 Task: Change the post settings so that anyone can comment.
Action: Mouse moved to (788, 80)
Screenshot: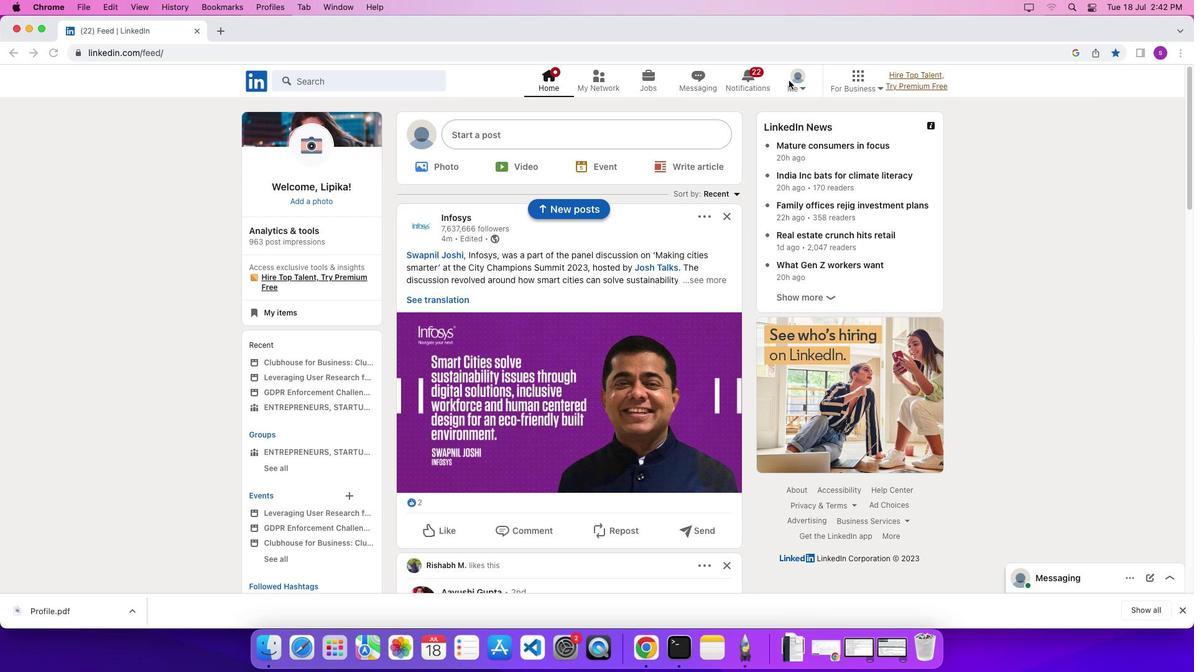 
Action: Mouse pressed left at (788, 80)
Screenshot: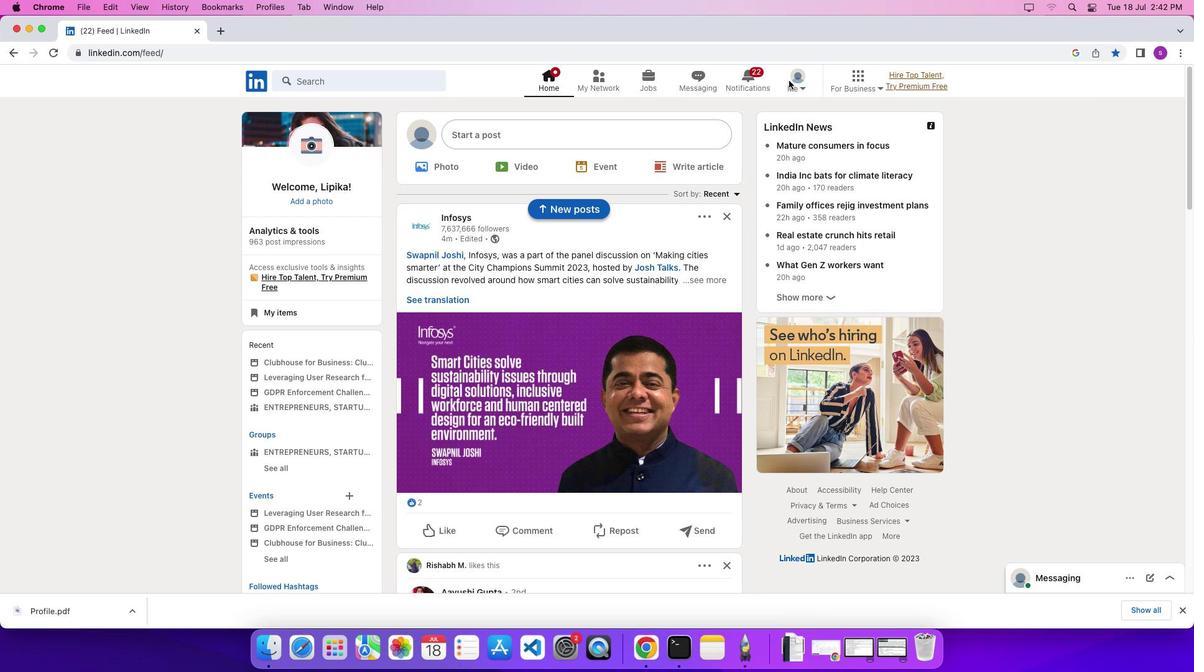 
Action: Mouse moved to (800, 85)
Screenshot: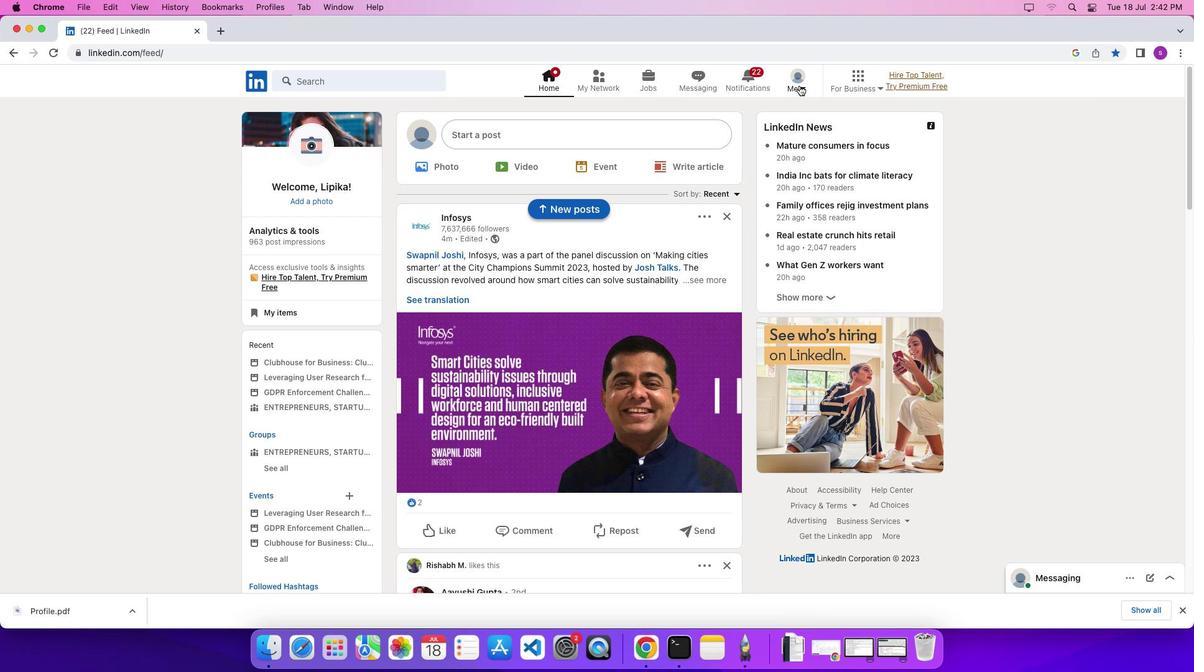 
Action: Mouse pressed left at (800, 85)
Screenshot: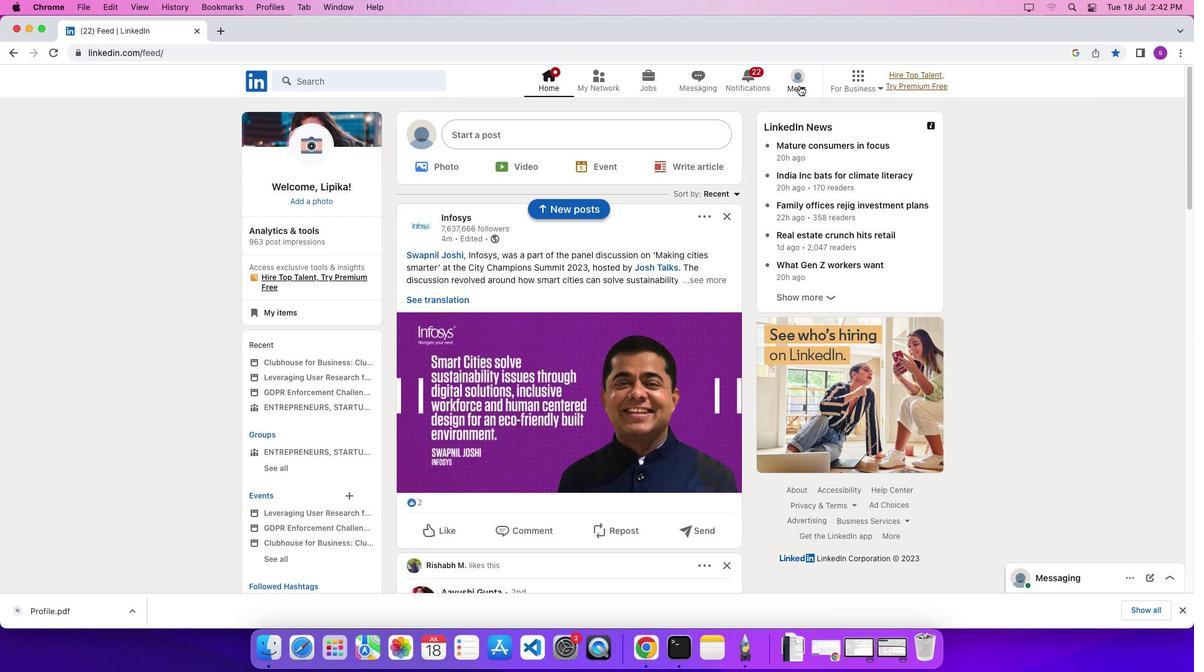 
Action: Mouse moved to (792, 151)
Screenshot: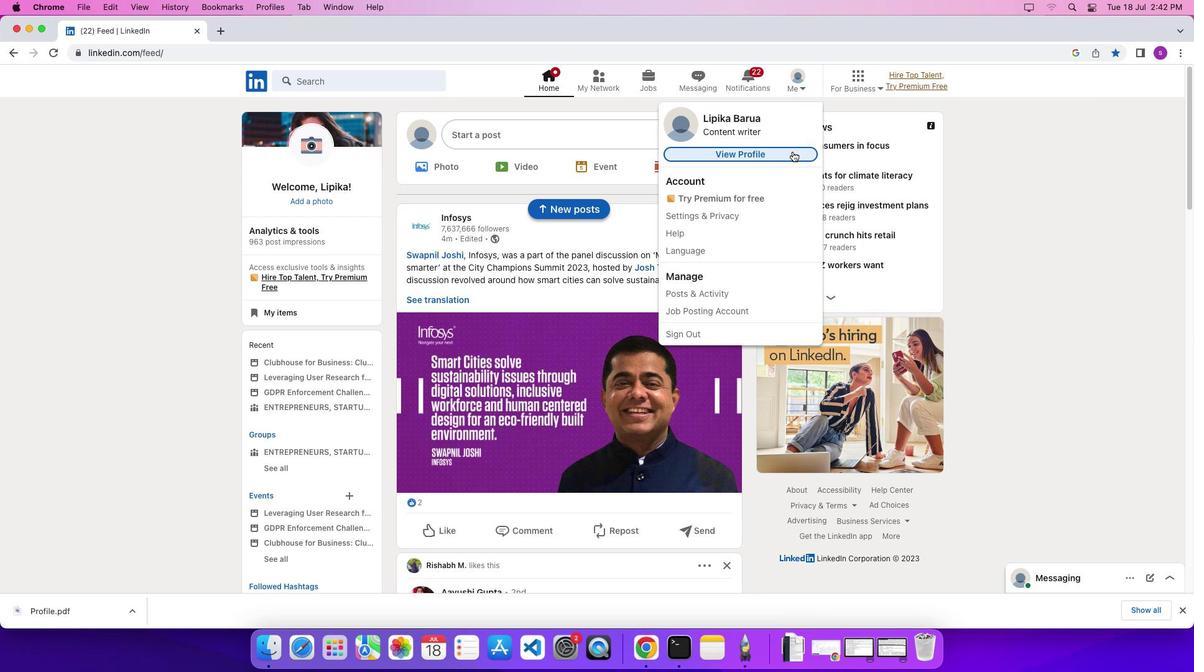 
Action: Mouse pressed left at (792, 151)
Screenshot: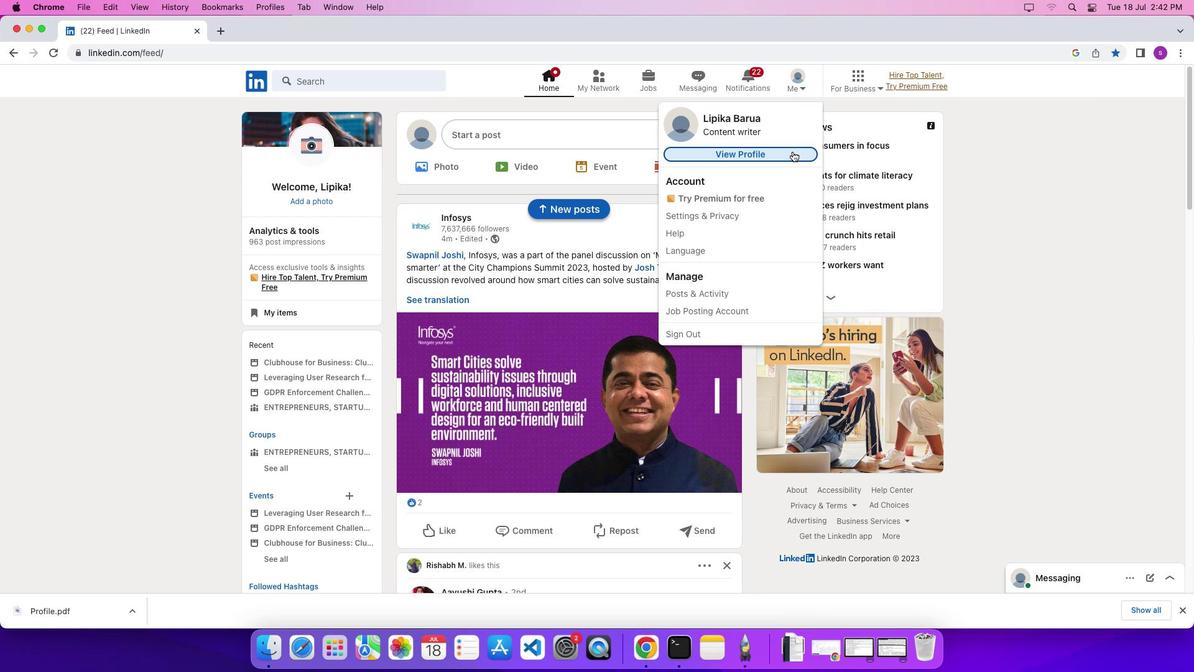 
Action: Mouse moved to (503, 356)
Screenshot: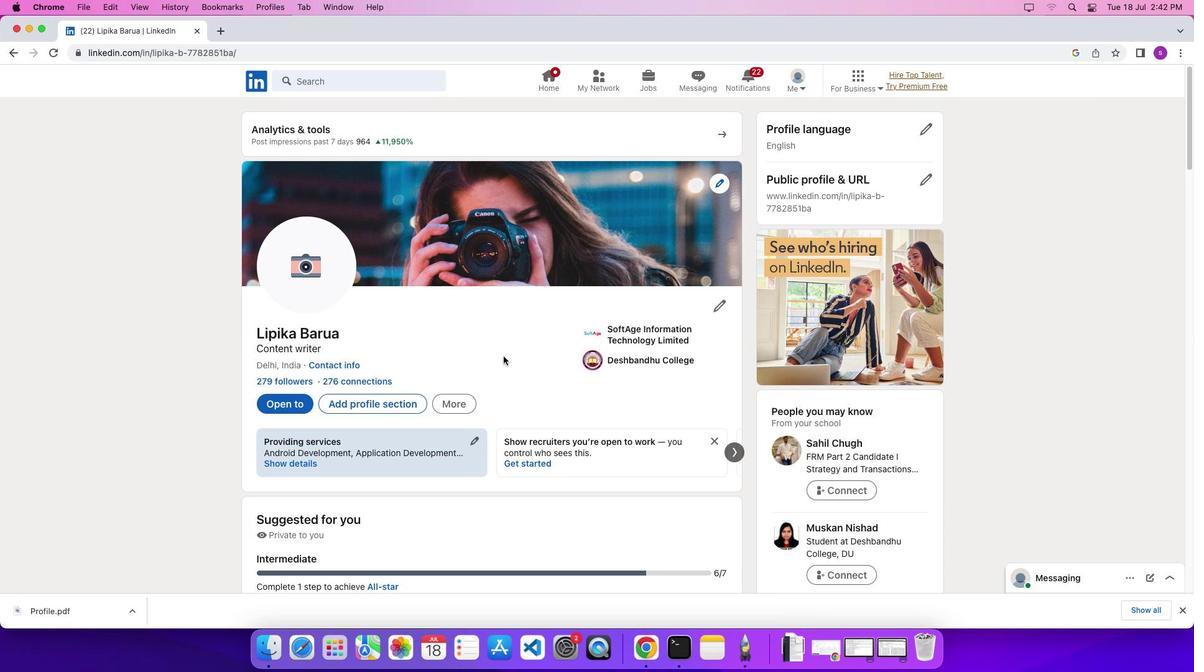 
Action: Mouse scrolled (503, 356) with delta (0, 0)
Screenshot: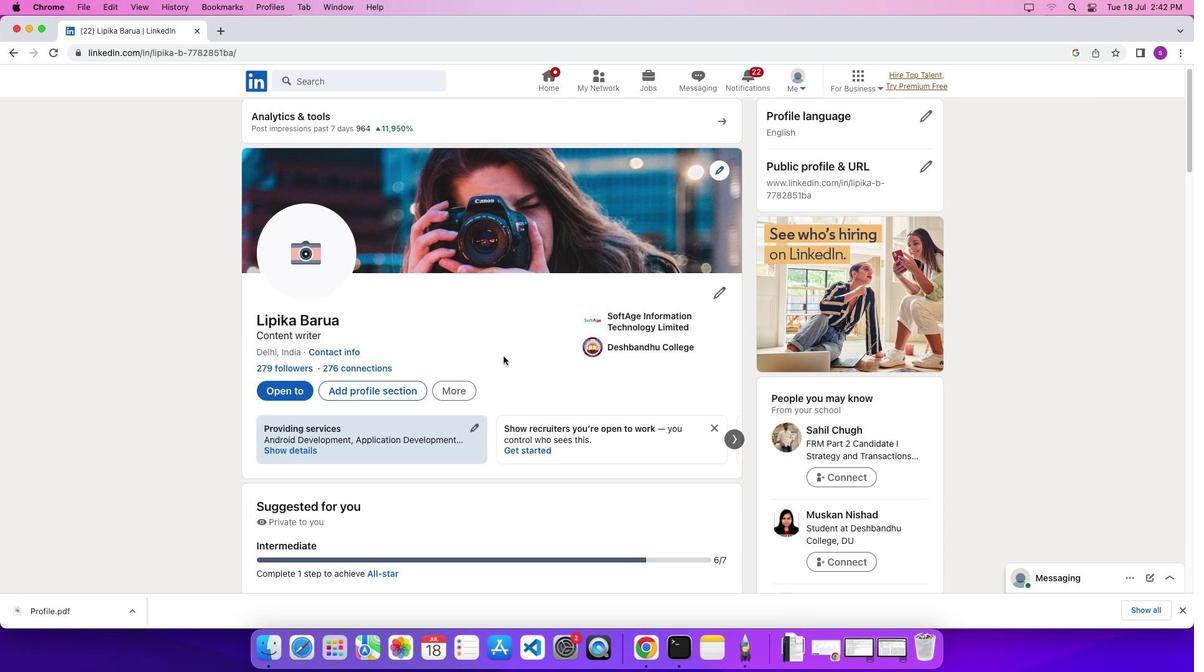 
Action: Mouse scrolled (503, 356) with delta (0, 0)
Screenshot: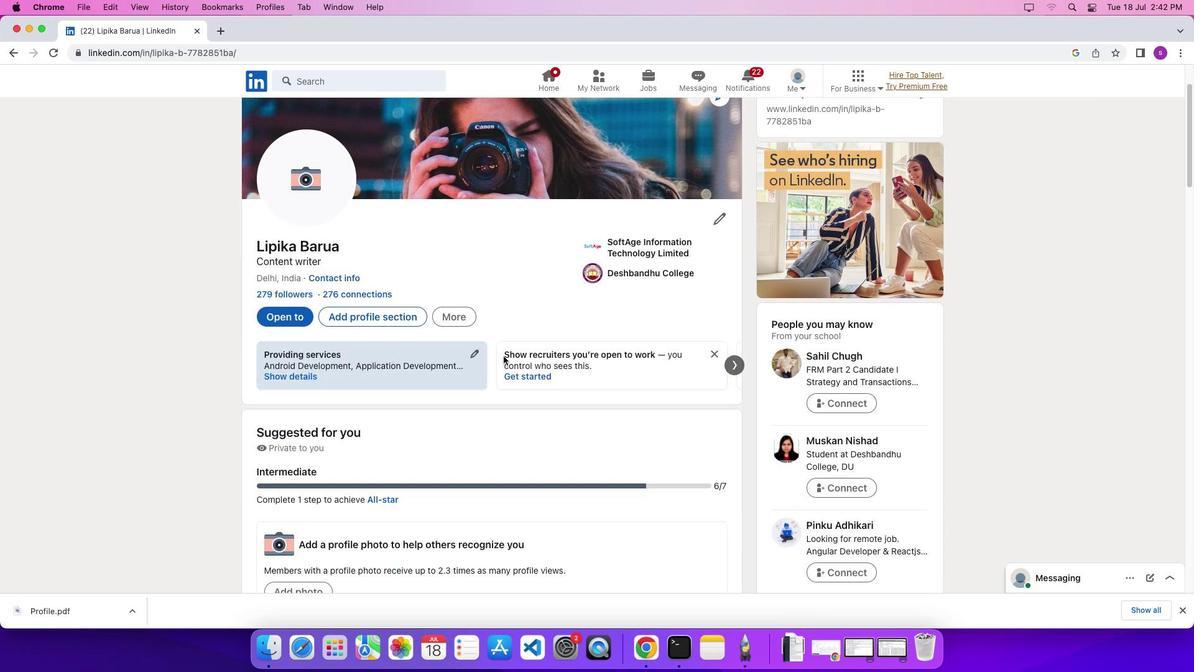 
Action: Mouse scrolled (503, 356) with delta (0, -3)
Screenshot: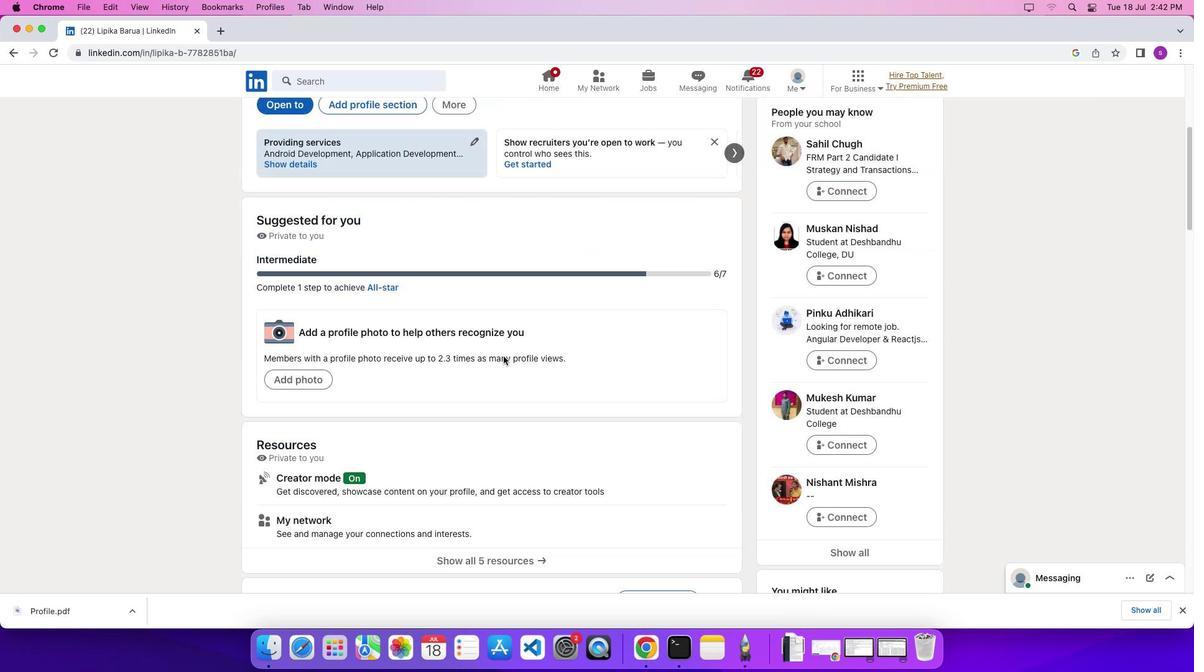 
Action: Mouse scrolled (503, 356) with delta (0, -4)
Screenshot: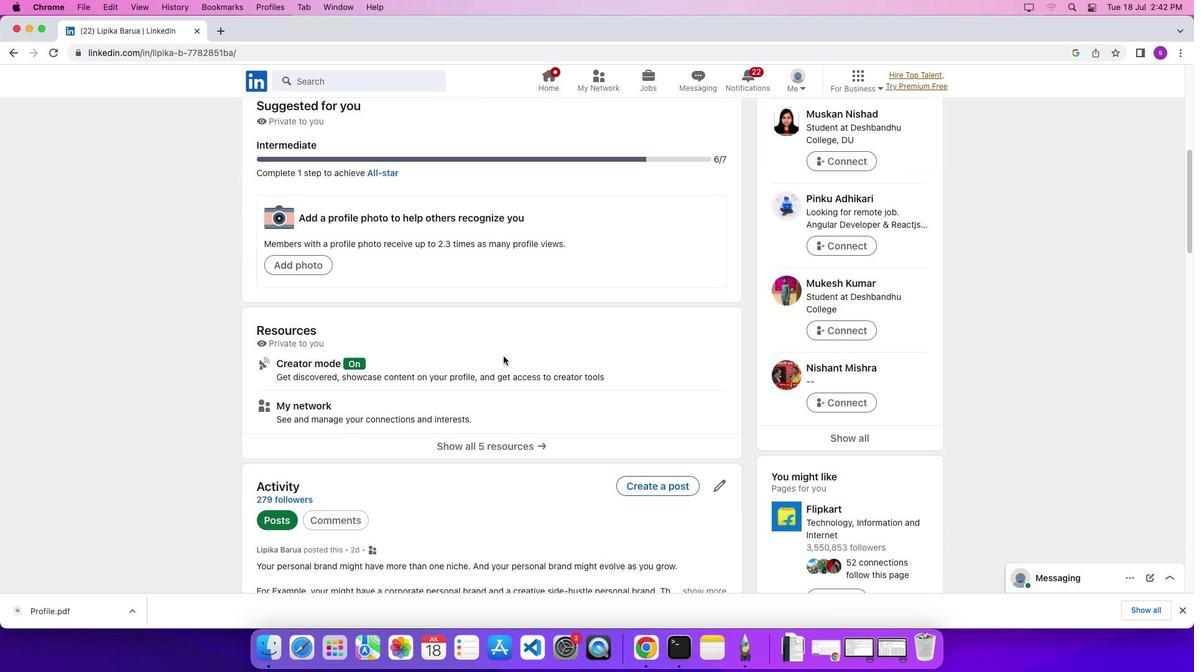 
Action: Mouse scrolled (503, 356) with delta (0, -4)
Screenshot: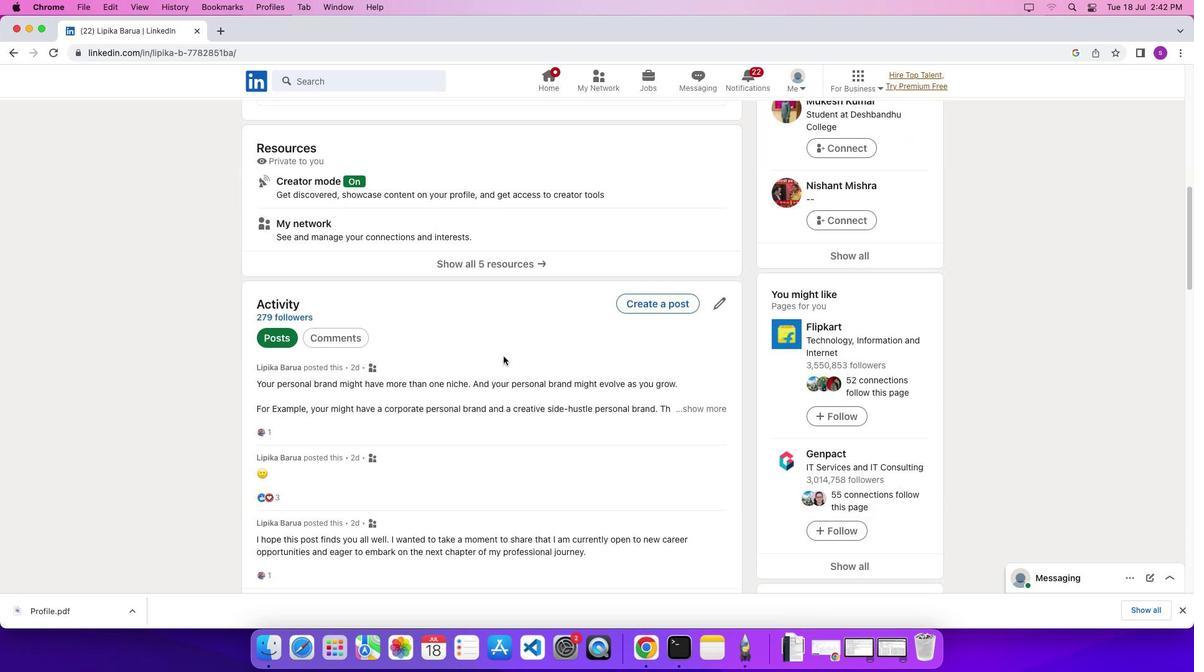 
Action: Mouse moved to (640, 306)
Screenshot: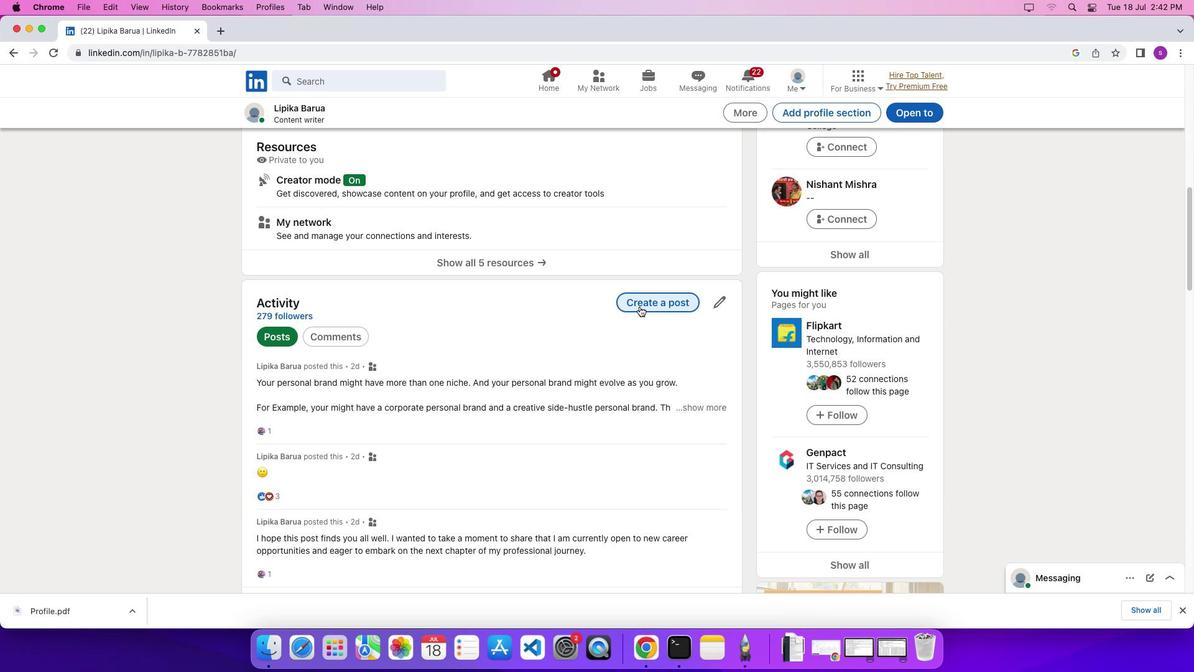 
Action: Mouse pressed left at (640, 306)
Screenshot: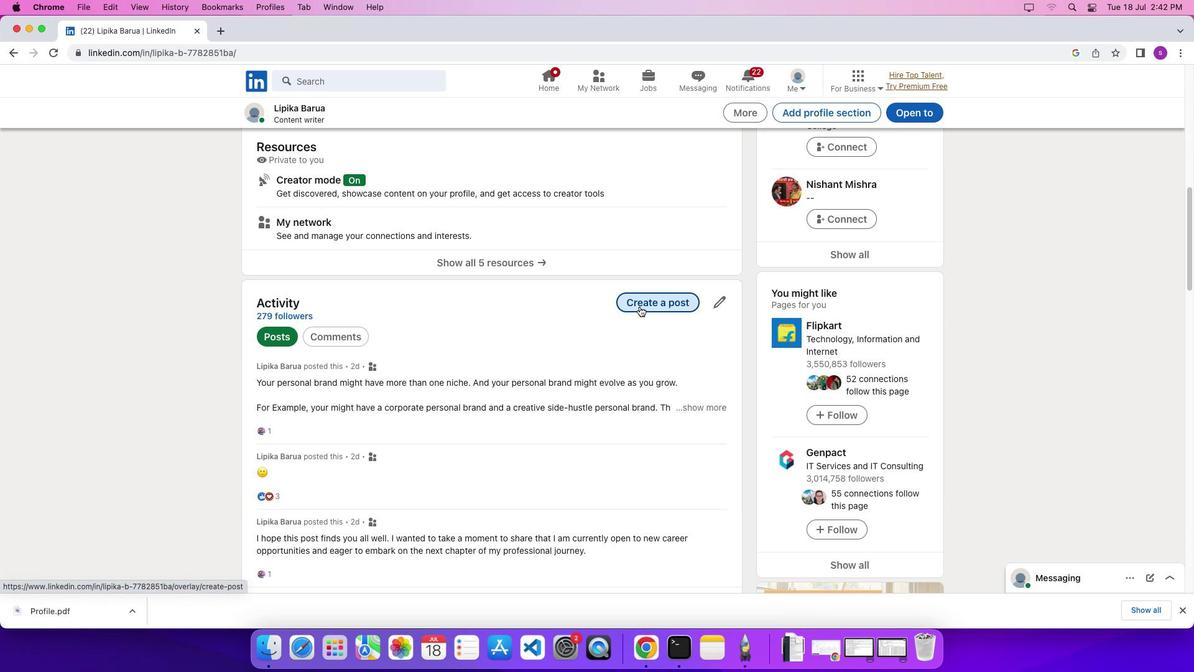 
Action: Mouse moved to (515, 121)
Screenshot: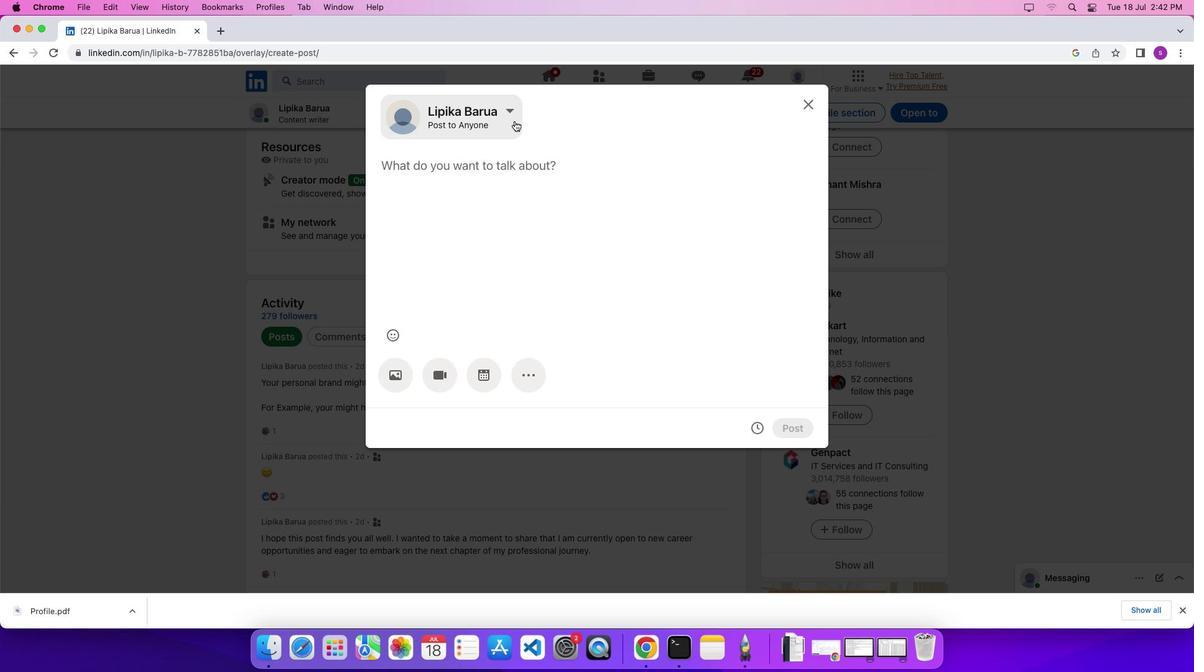 
Action: Mouse pressed left at (515, 121)
Screenshot: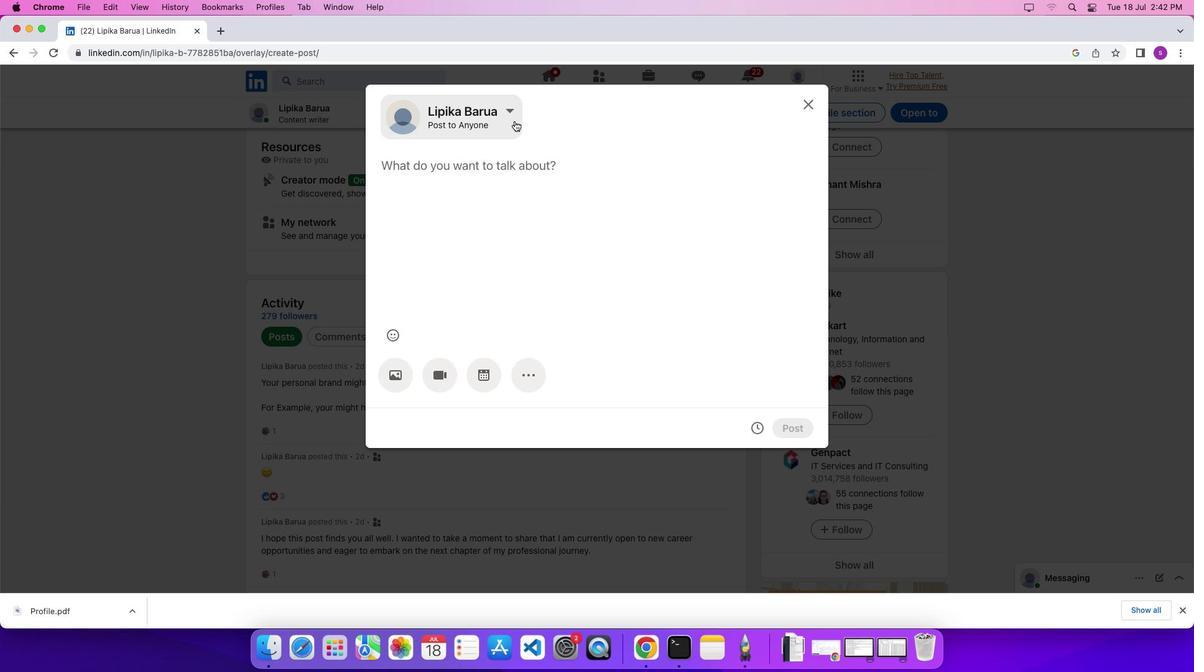 
Action: Mouse moved to (726, 341)
Screenshot: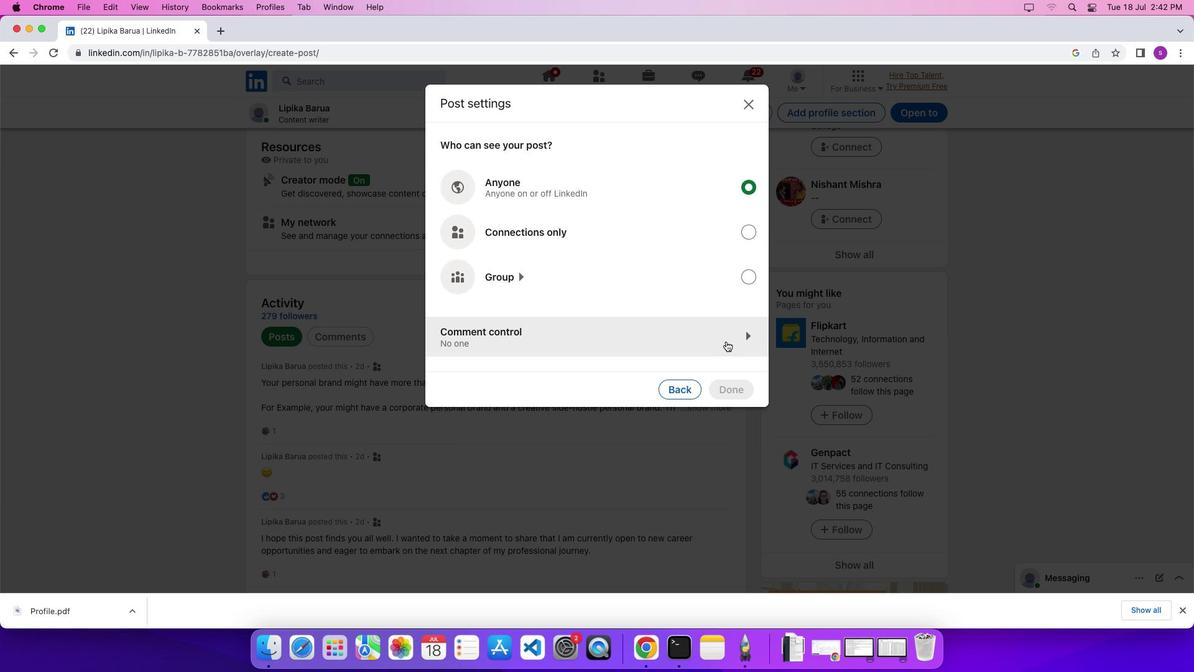 
Action: Mouse pressed left at (726, 341)
Screenshot: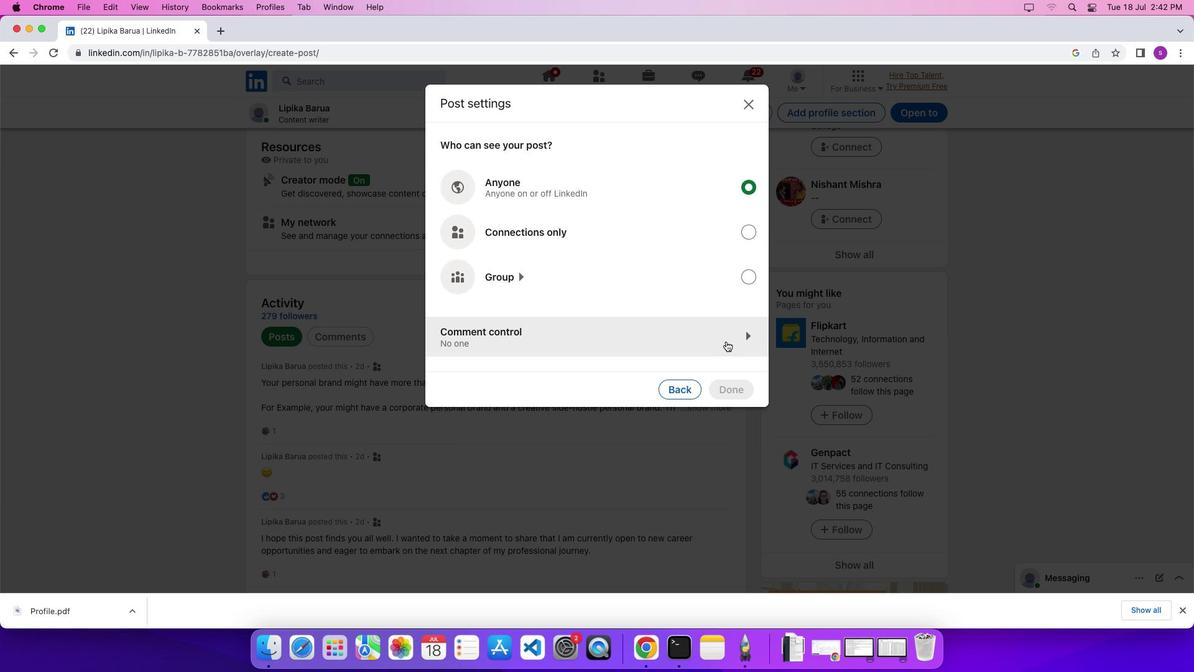 
Action: Mouse moved to (753, 159)
Screenshot: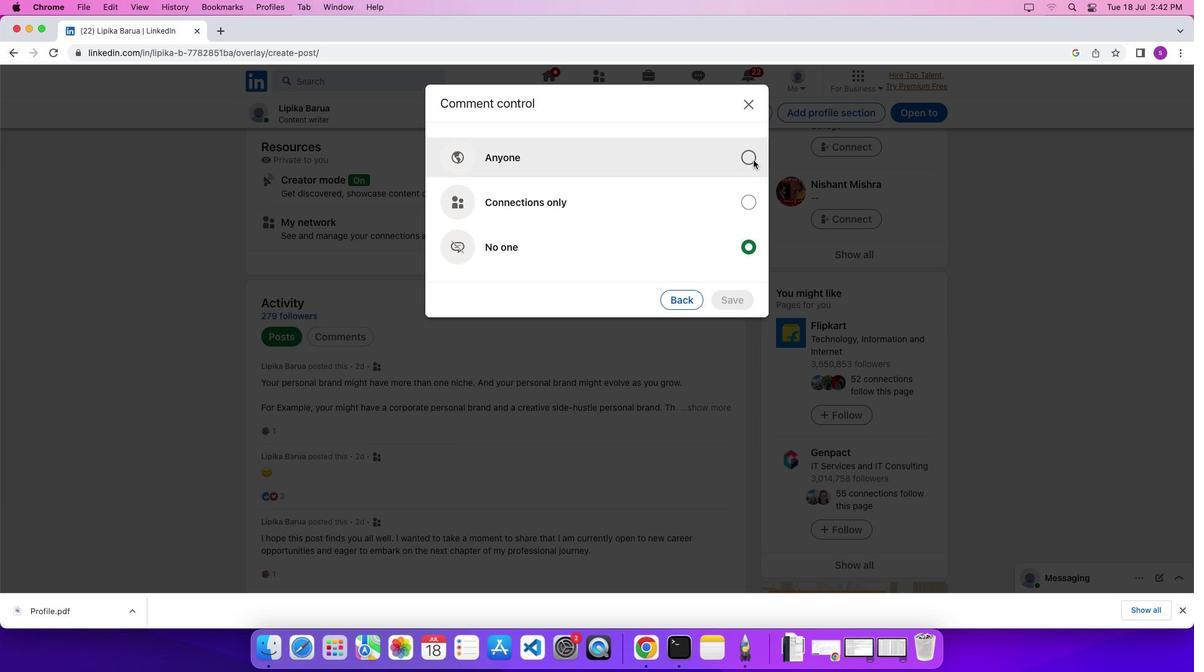 
Action: Mouse pressed left at (753, 159)
Screenshot: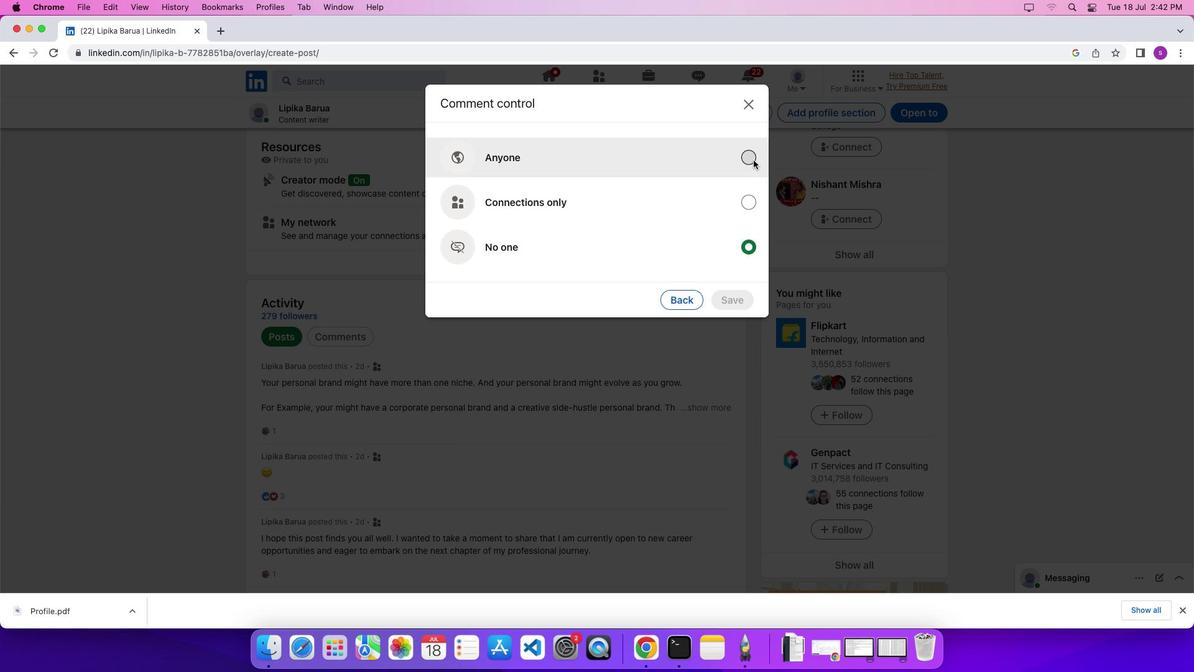 
Action: Mouse moved to (752, 159)
Screenshot: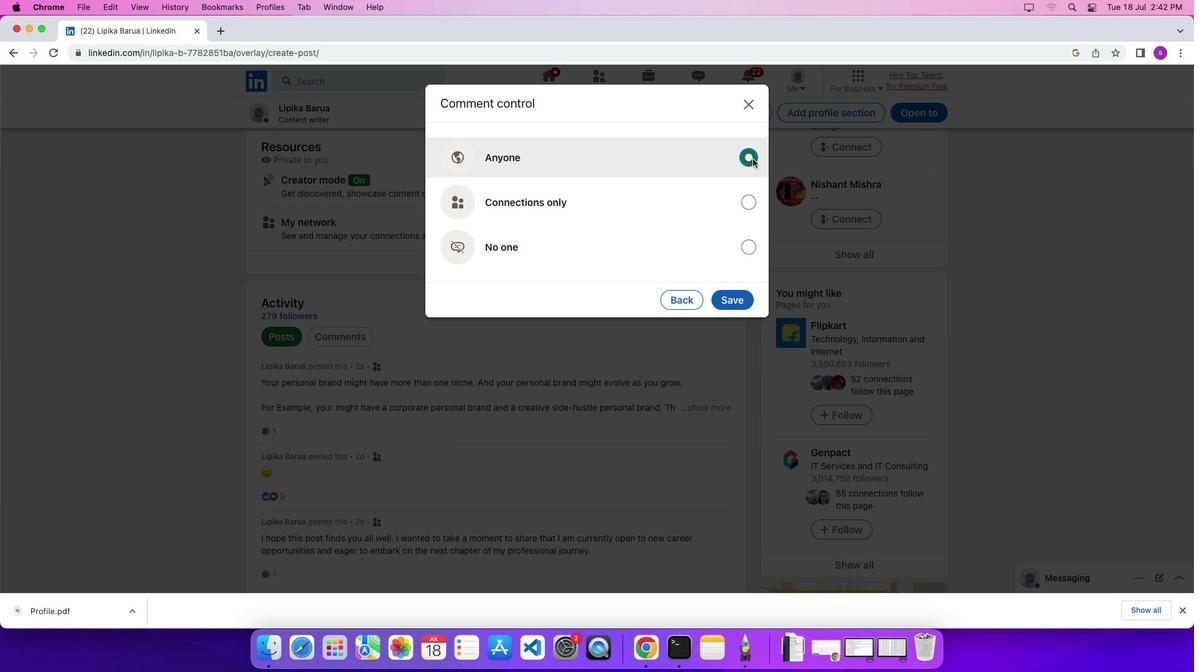 
